 Task: Look for products in the category "Tortillas" from Mission only.
Action: Mouse moved to (29, 103)
Screenshot: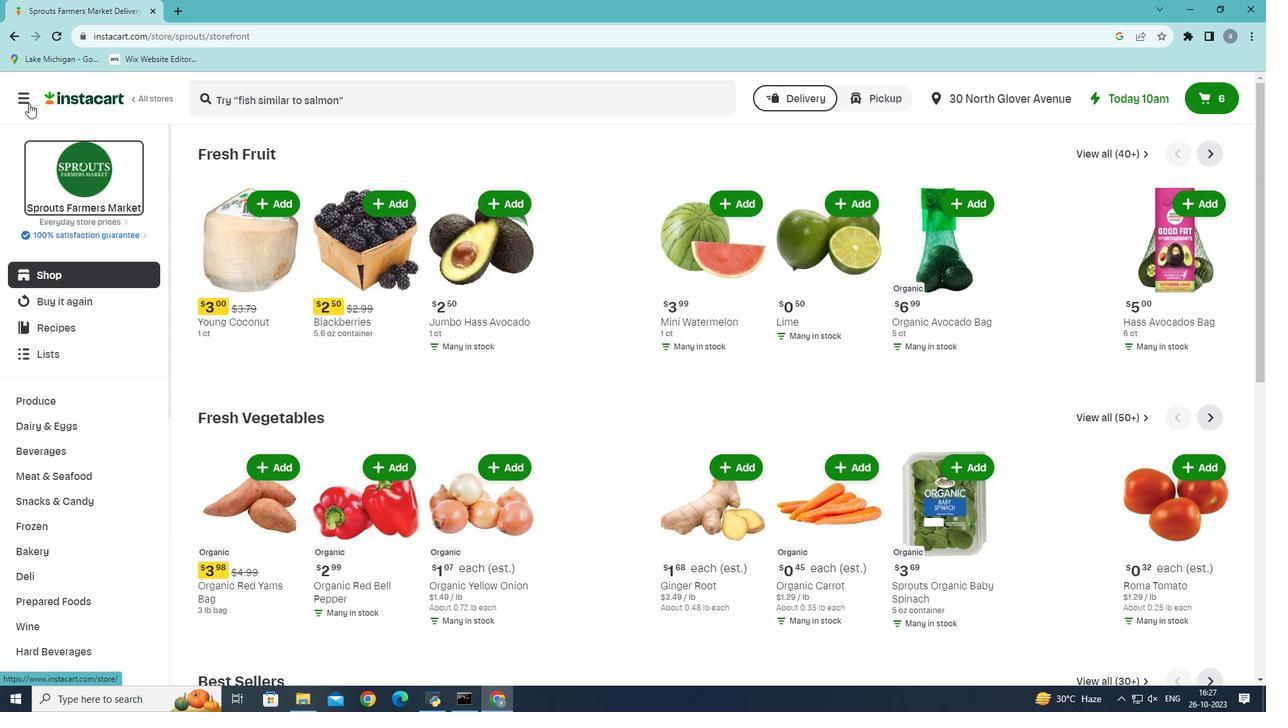 
Action: Mouse pressed left at (29, 103)
Screenshot: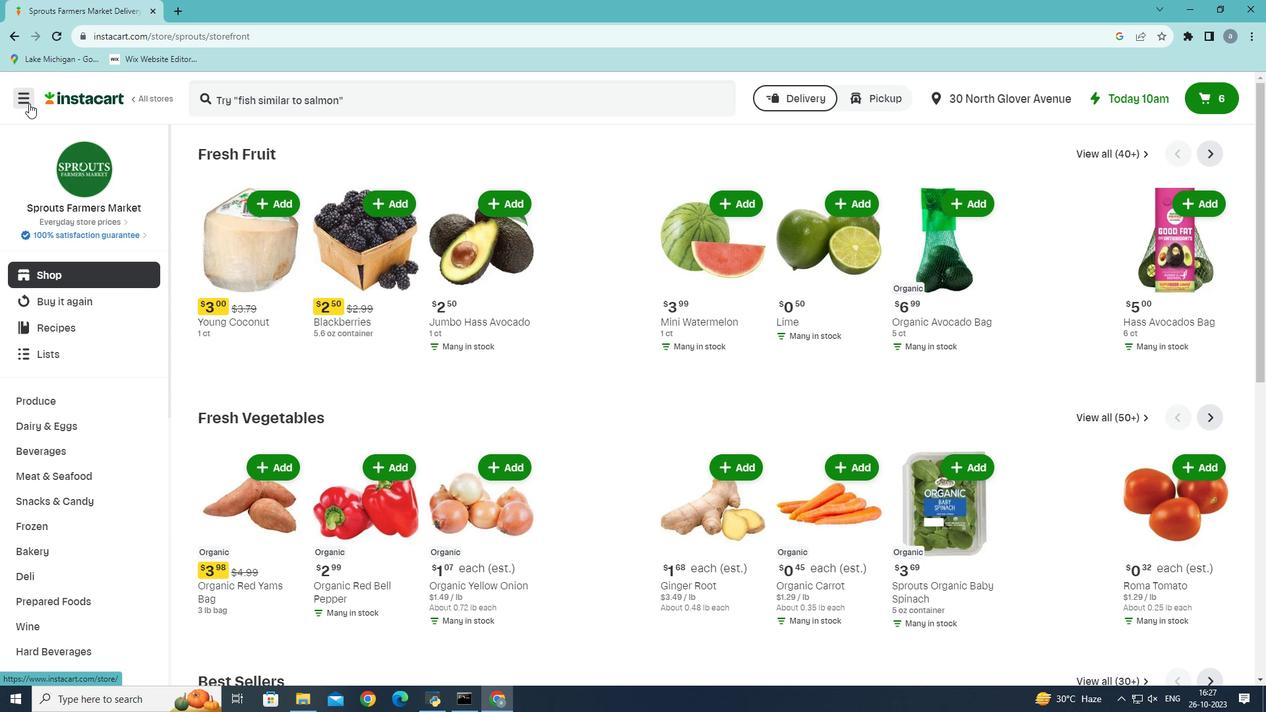 
Action: Mouse moved to (44, 385)
Screenshot: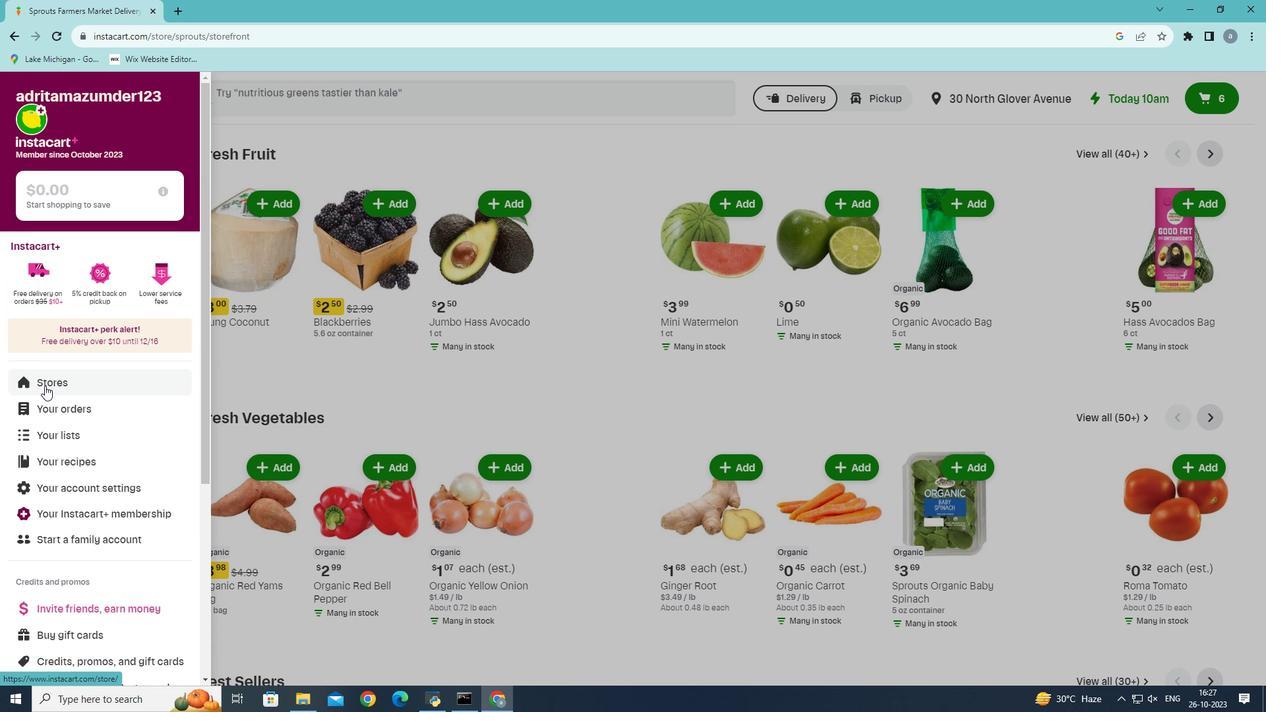 
Action: Mouse pressed left at (44, 385)
Screenshot: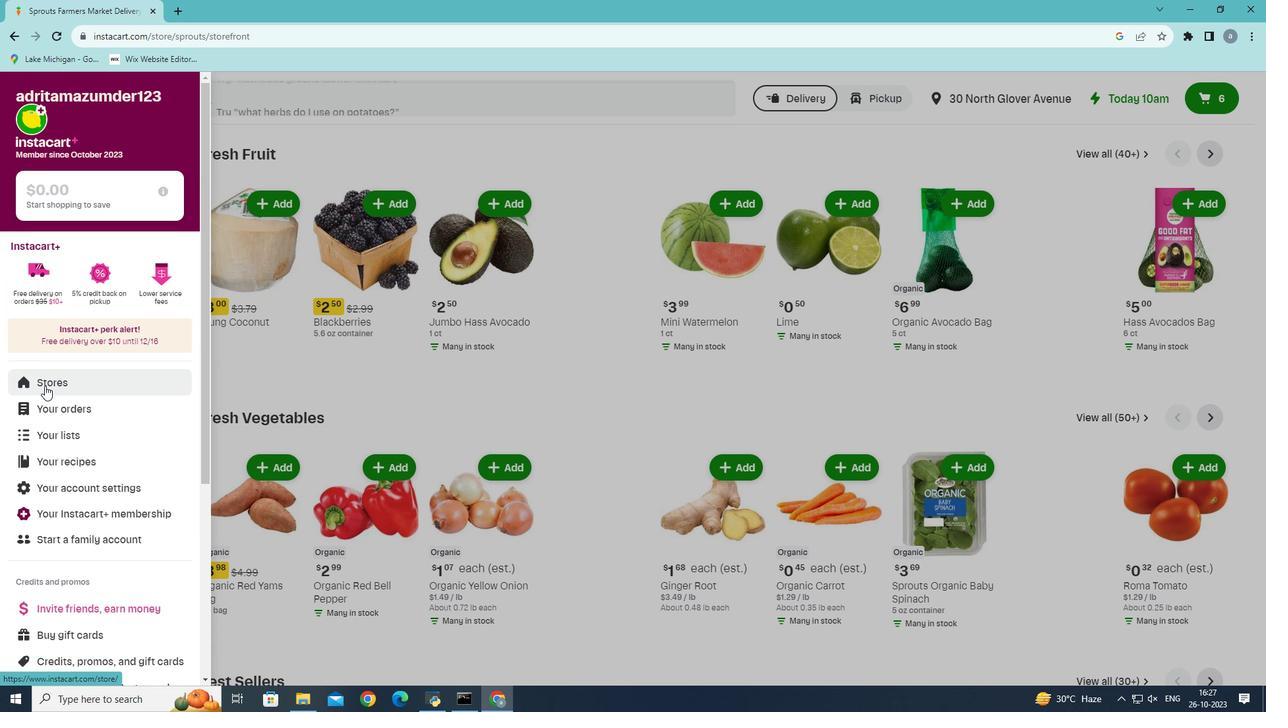 
Action: Mouse moved to (315, 143)
Screenshot: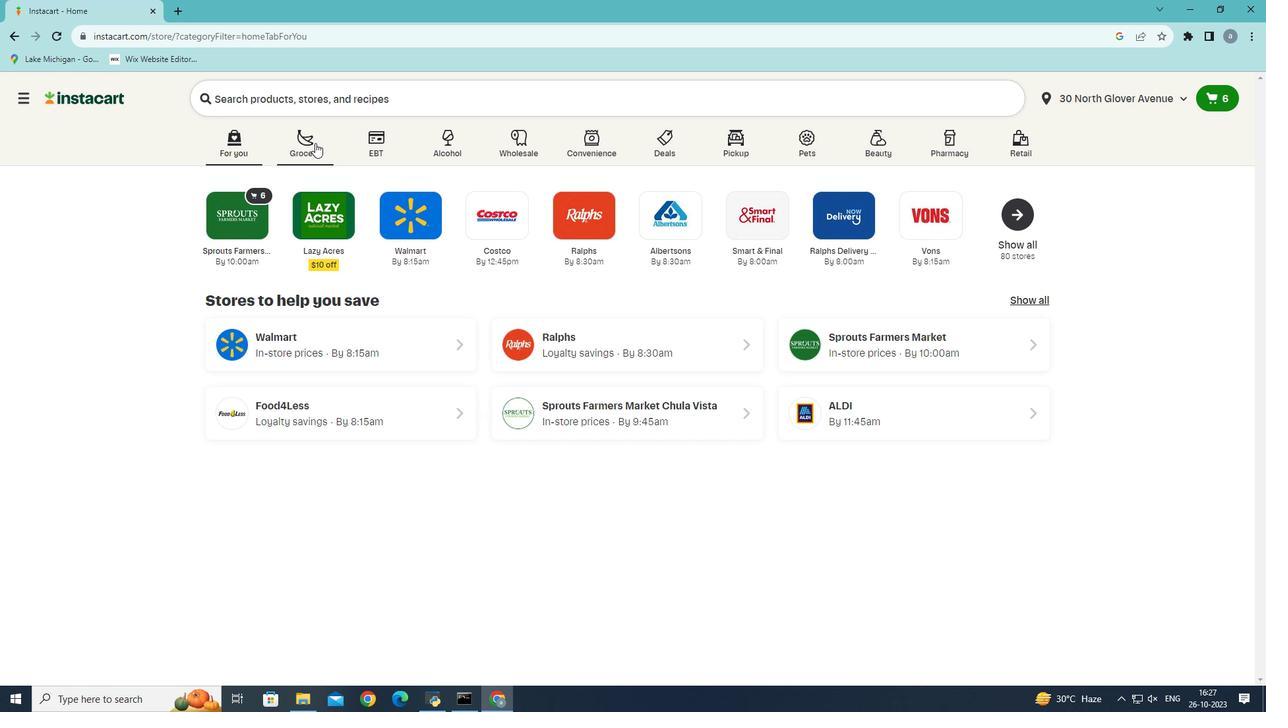 
Action: Mouse pressed left at (315, 143)
Screenshot: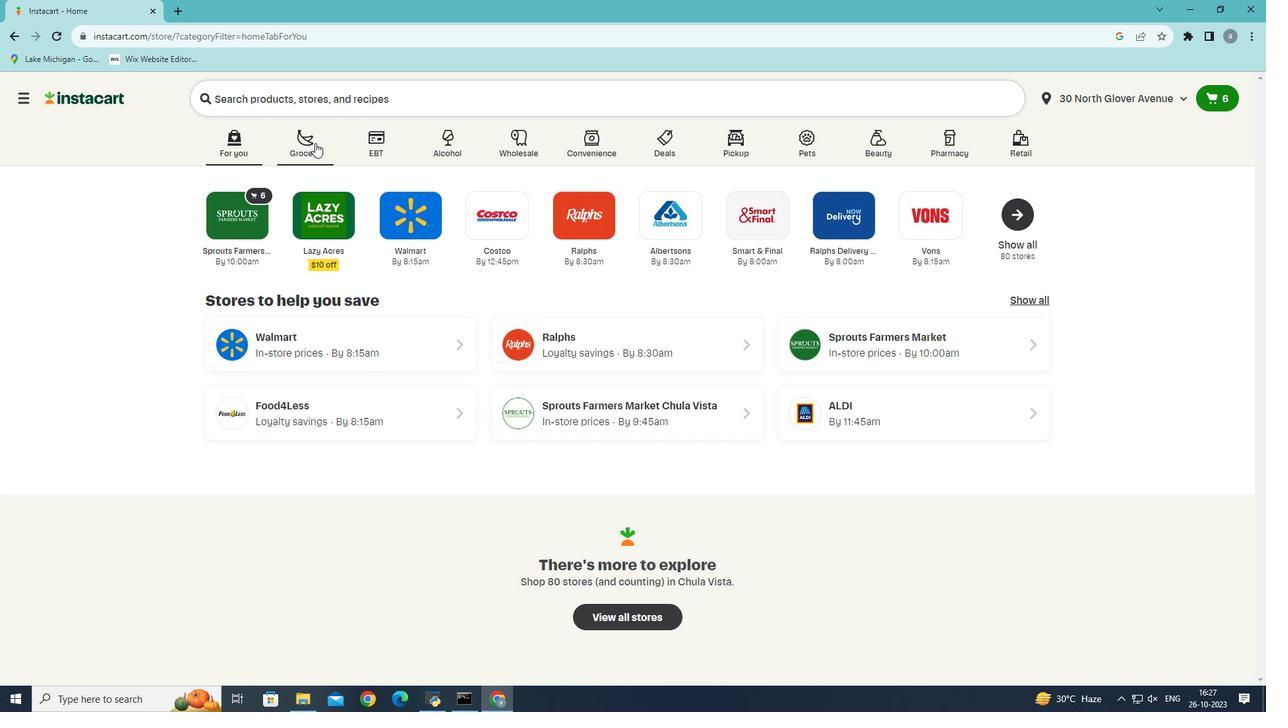 
Action: Mouse moved to (303, 381)
Screenshot: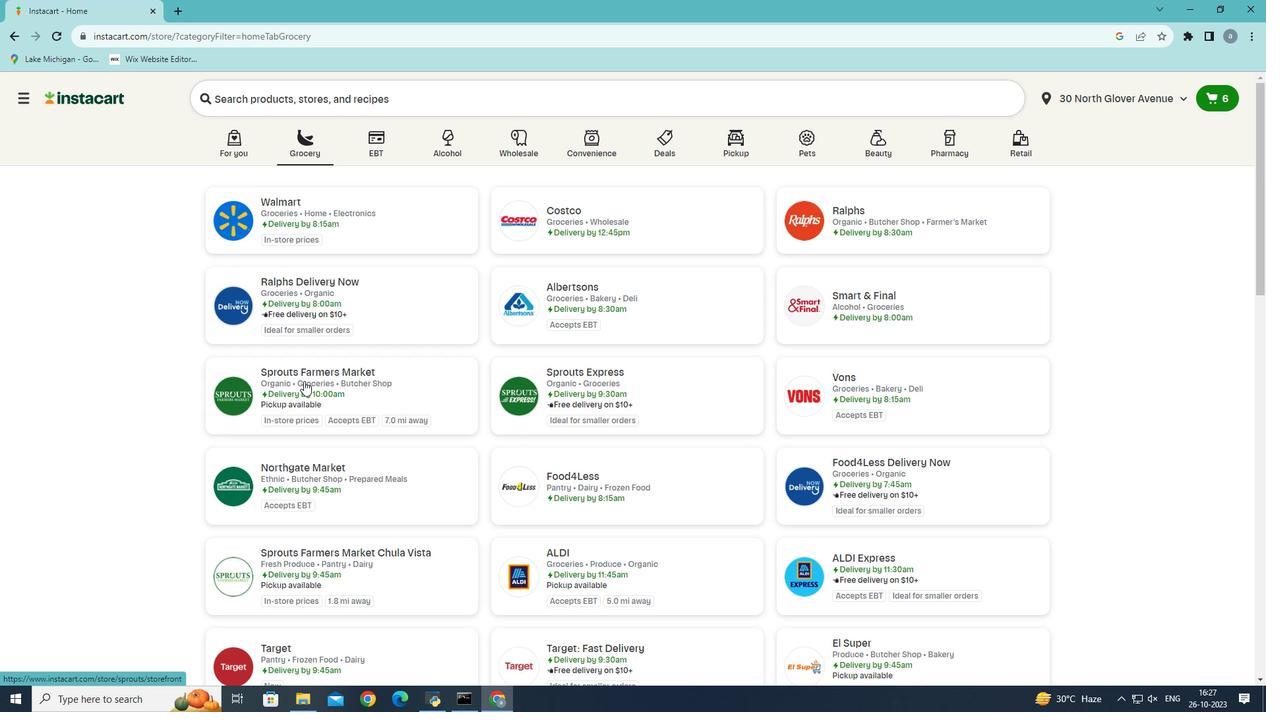 
Action: Mouse pressed left at (303, 381)
Screenshot: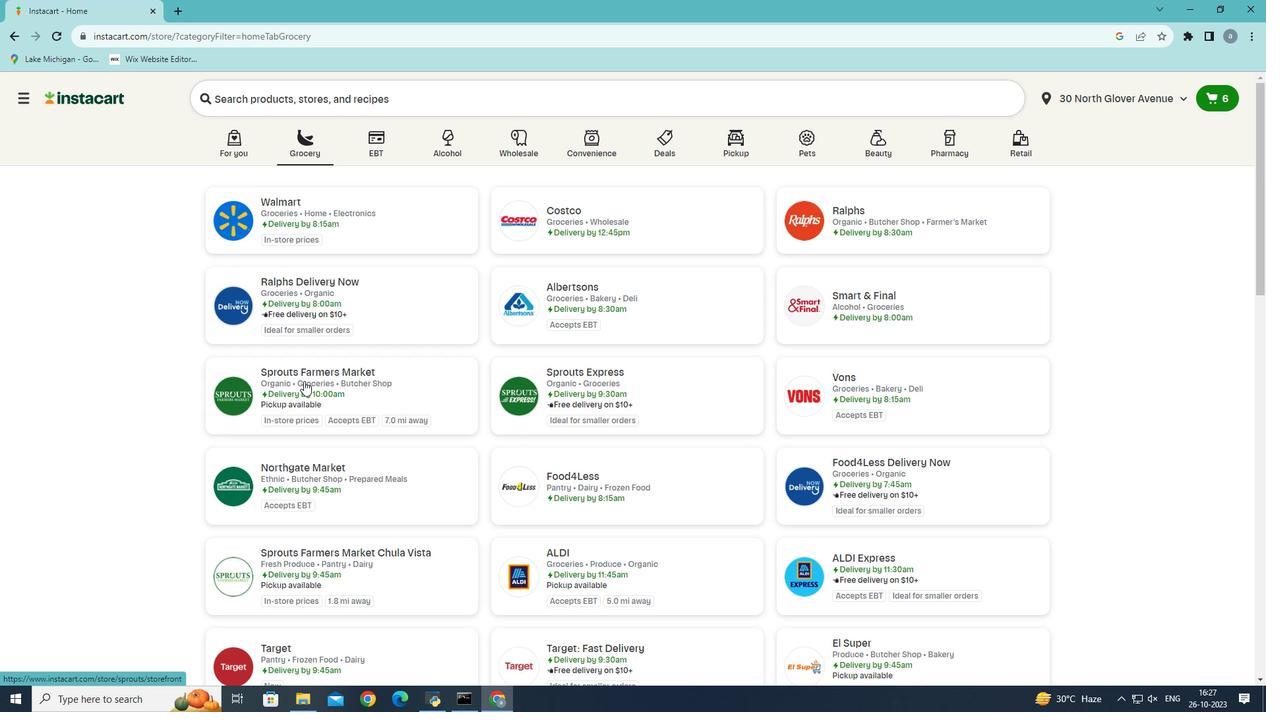 
Action: Mouse moved to (46, 555)
Screenshot: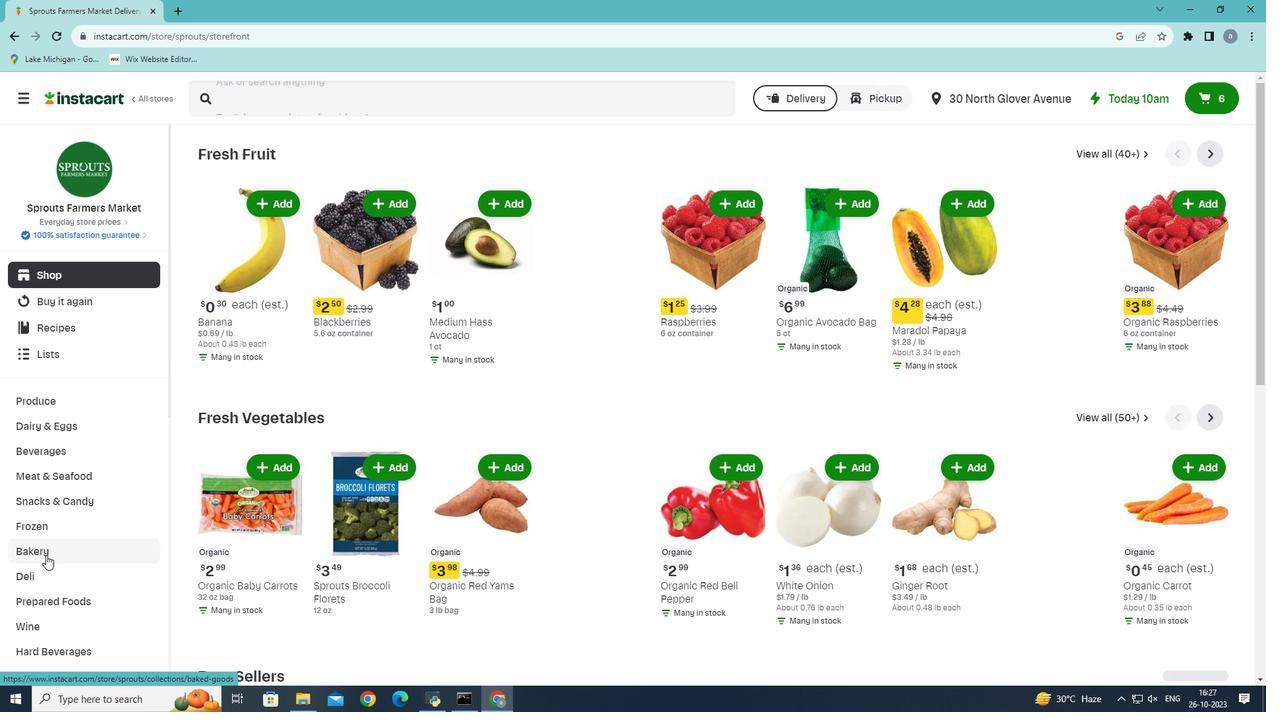 
Action: Mouse pressed left at (46, 555)
Screenshot: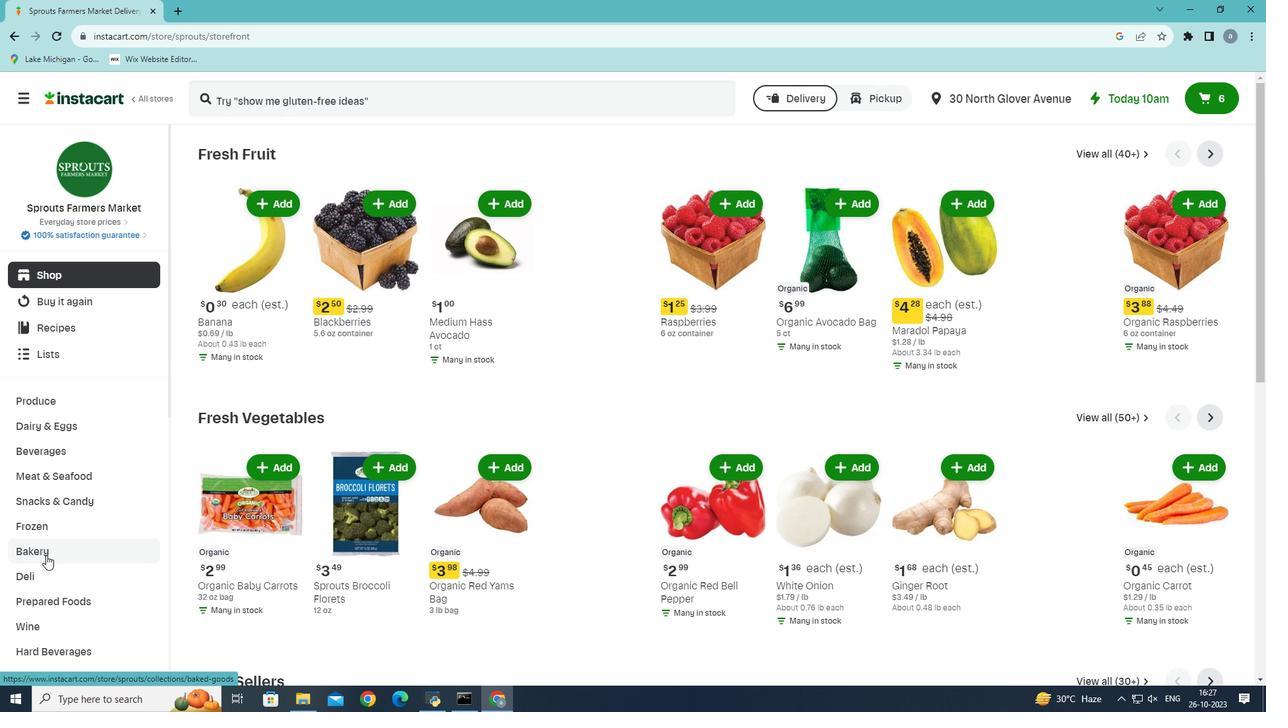 
Action: Mouse moved to (999, 189)
Screenshot: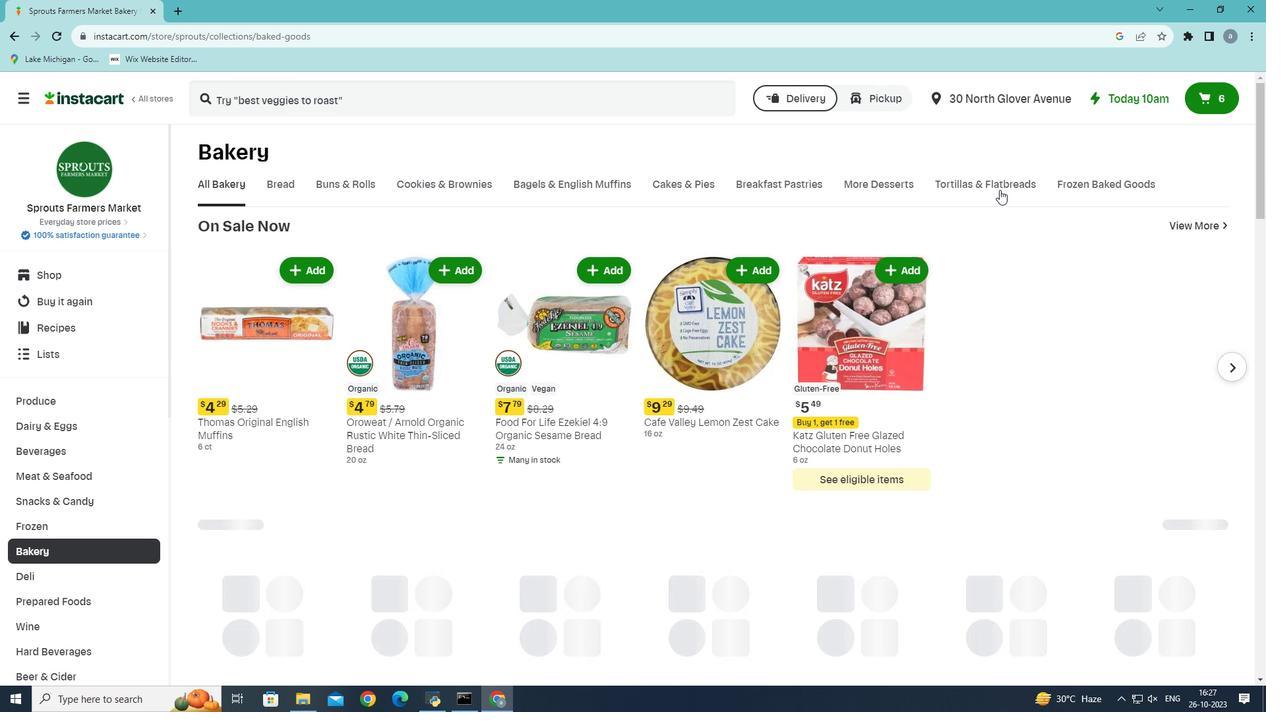 
Action: Mouse pressed left at (999, 189)
Screenshot: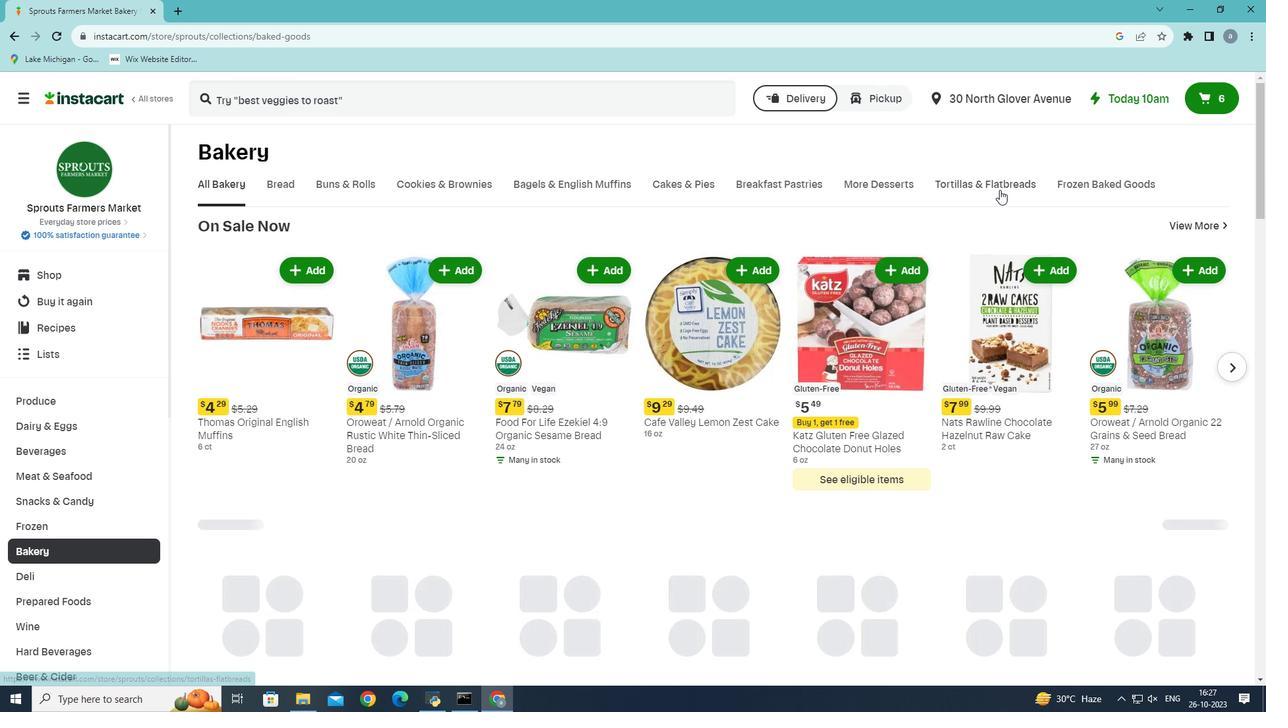 
Action: Mouse moved to (307, 230)
Screenshot: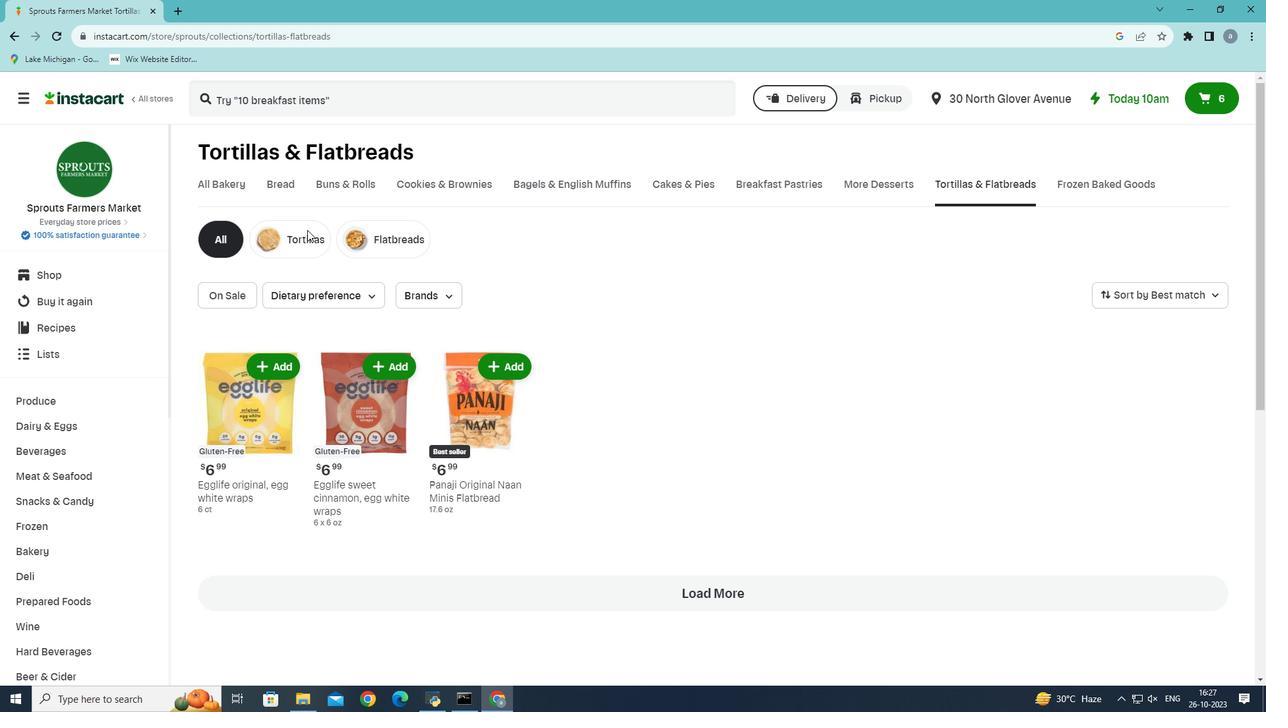 
Action: Mouse pressed left at (307, 230)
Screenshot: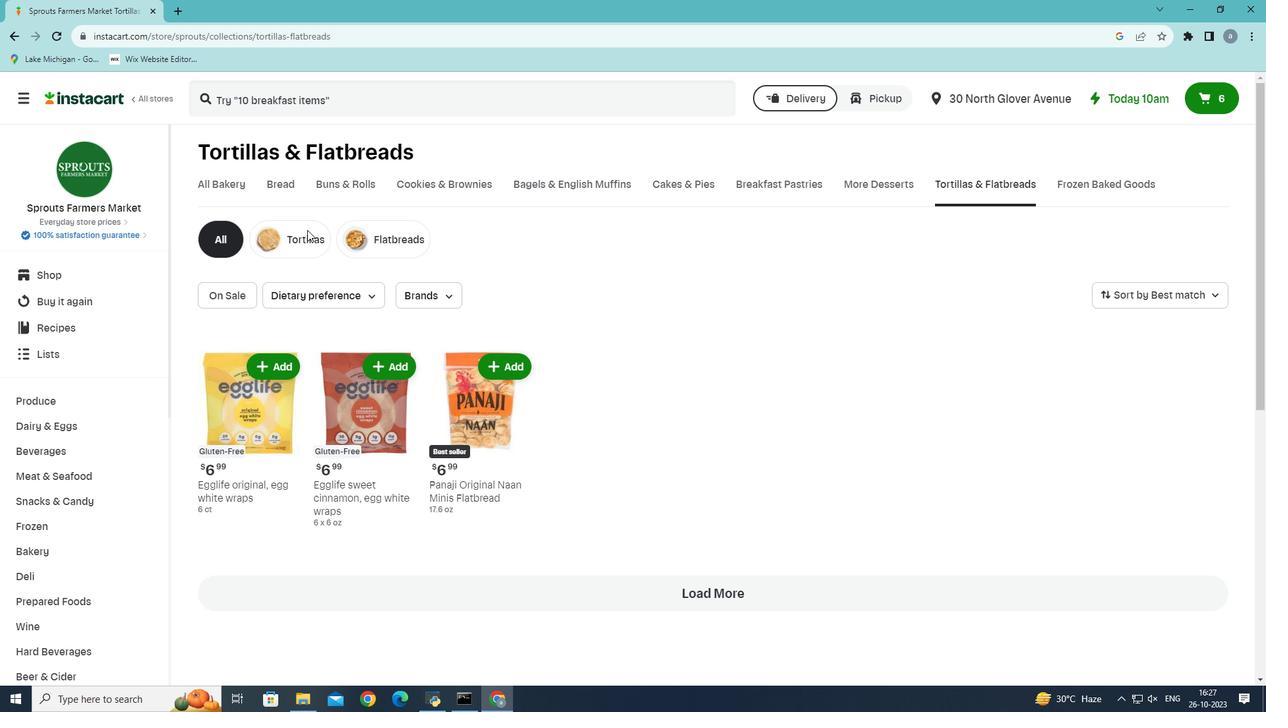 
Action: Mouse moved to (452, 296)
Screenshot: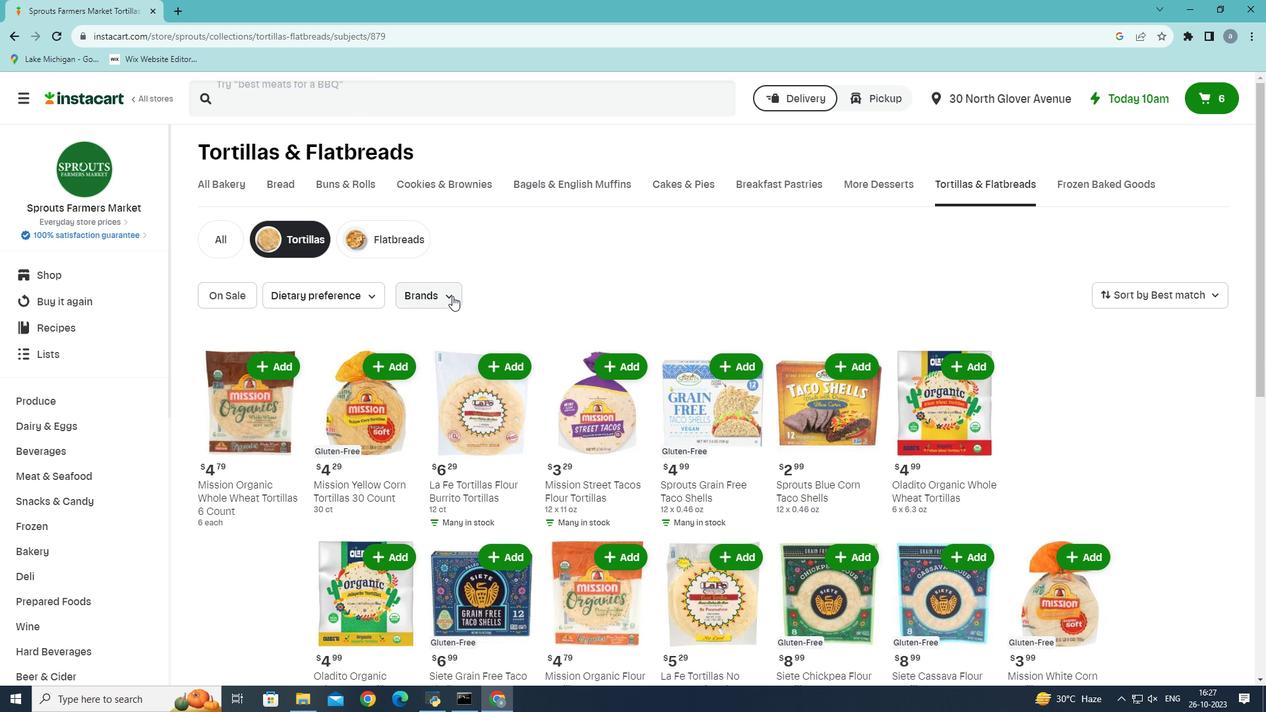 
Action: Mouse pressed left at (452, 296)
Screenshot: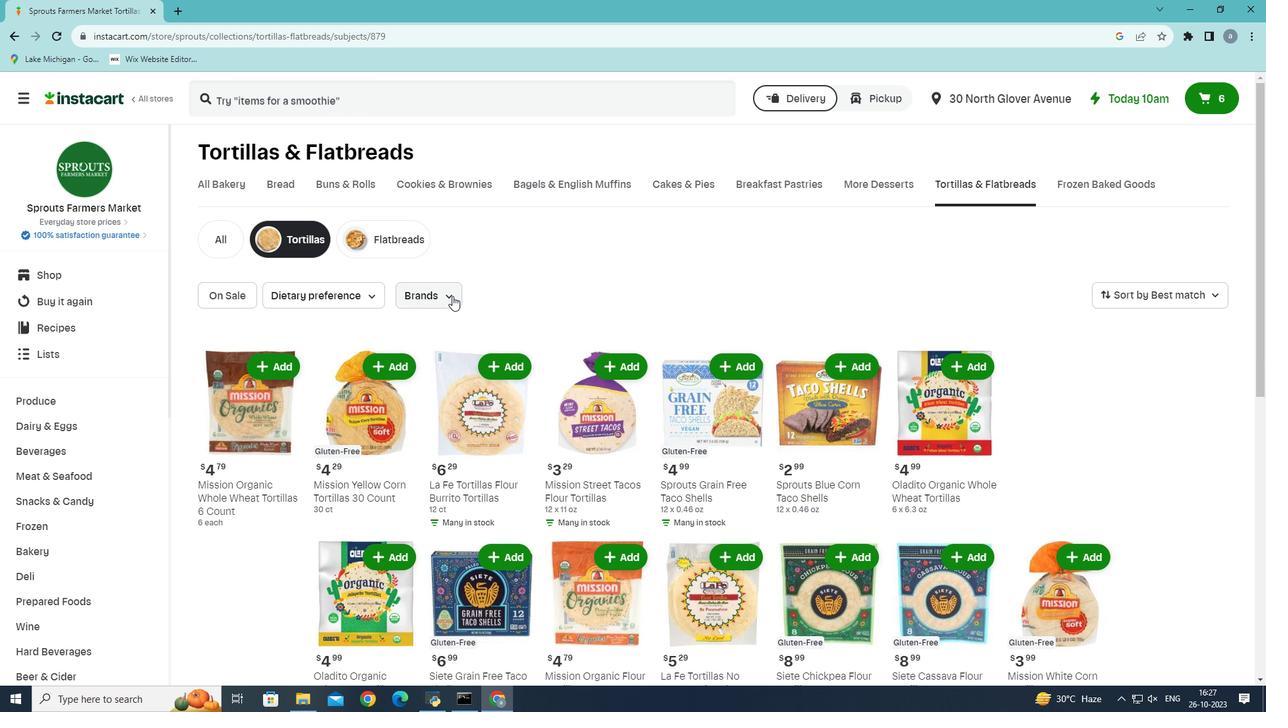 
Action: Mouse moved to (449, 394)
Screenshot: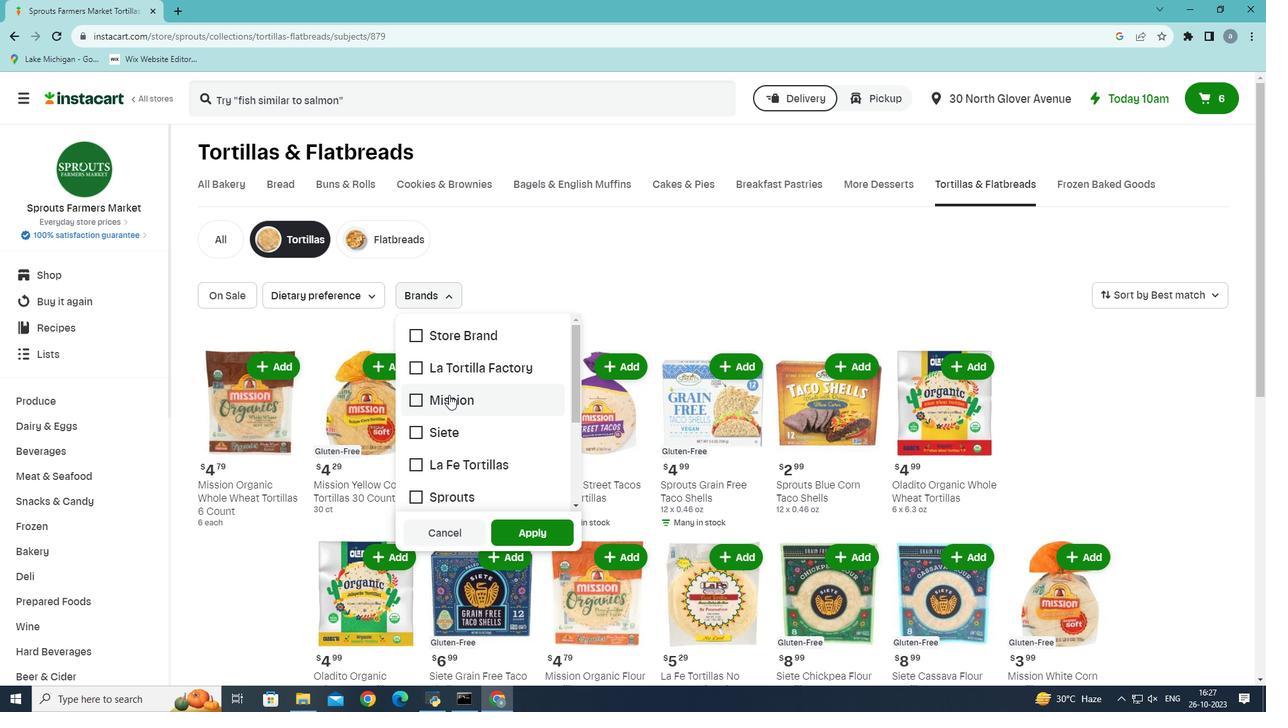 
Action: Mouse pressed left at (449, 394)
Screenshot: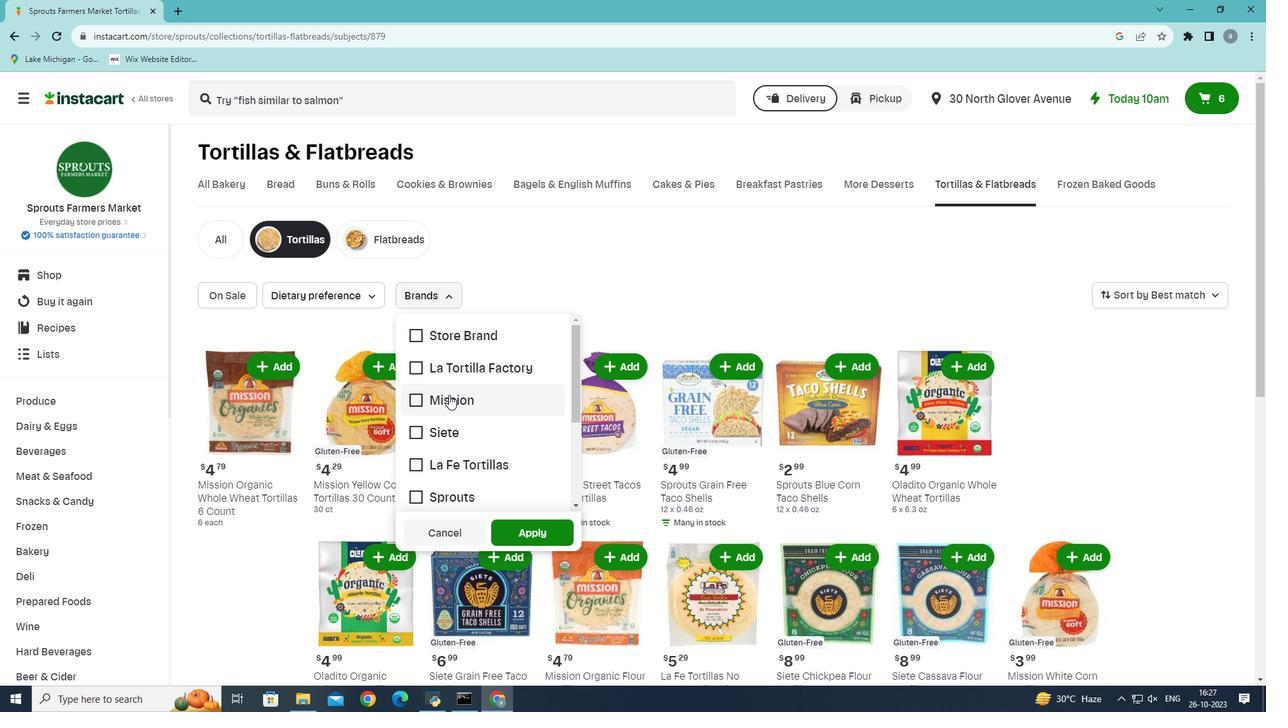 
Action: Mouse moved to (533, 530)
Screenshot: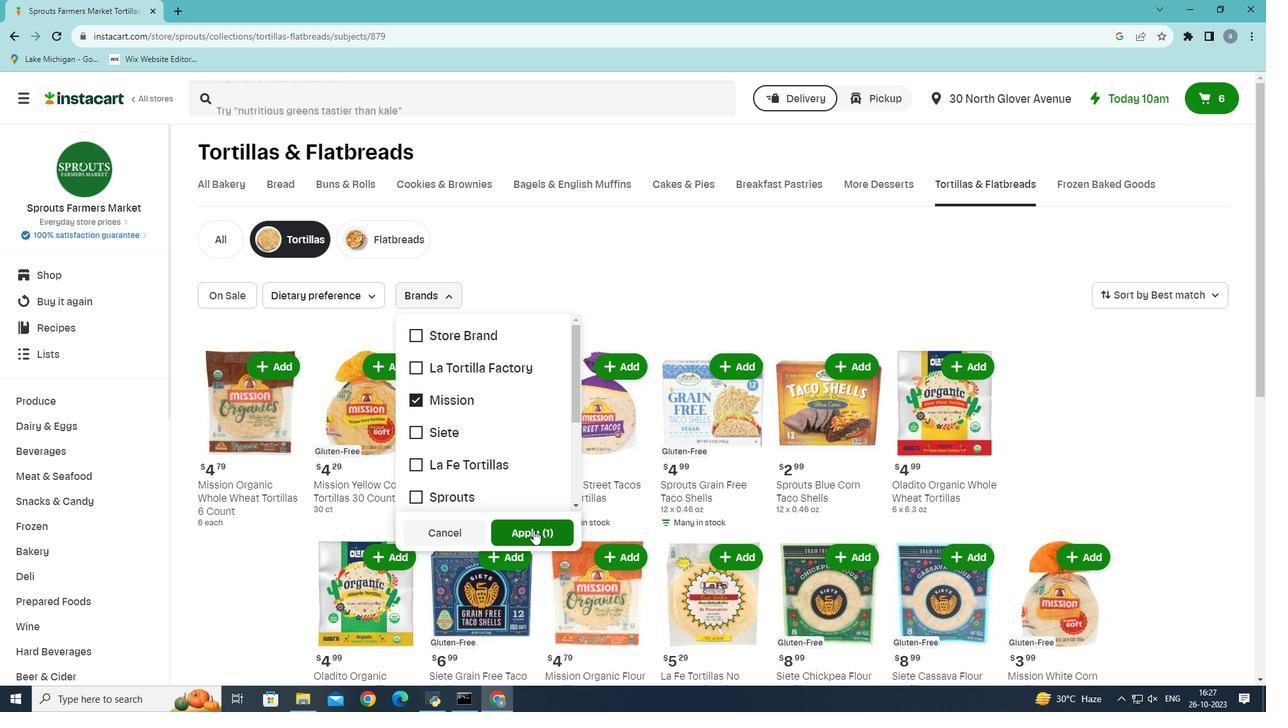 
Action: Mouse pressed left at (533, 530)
Screenshot: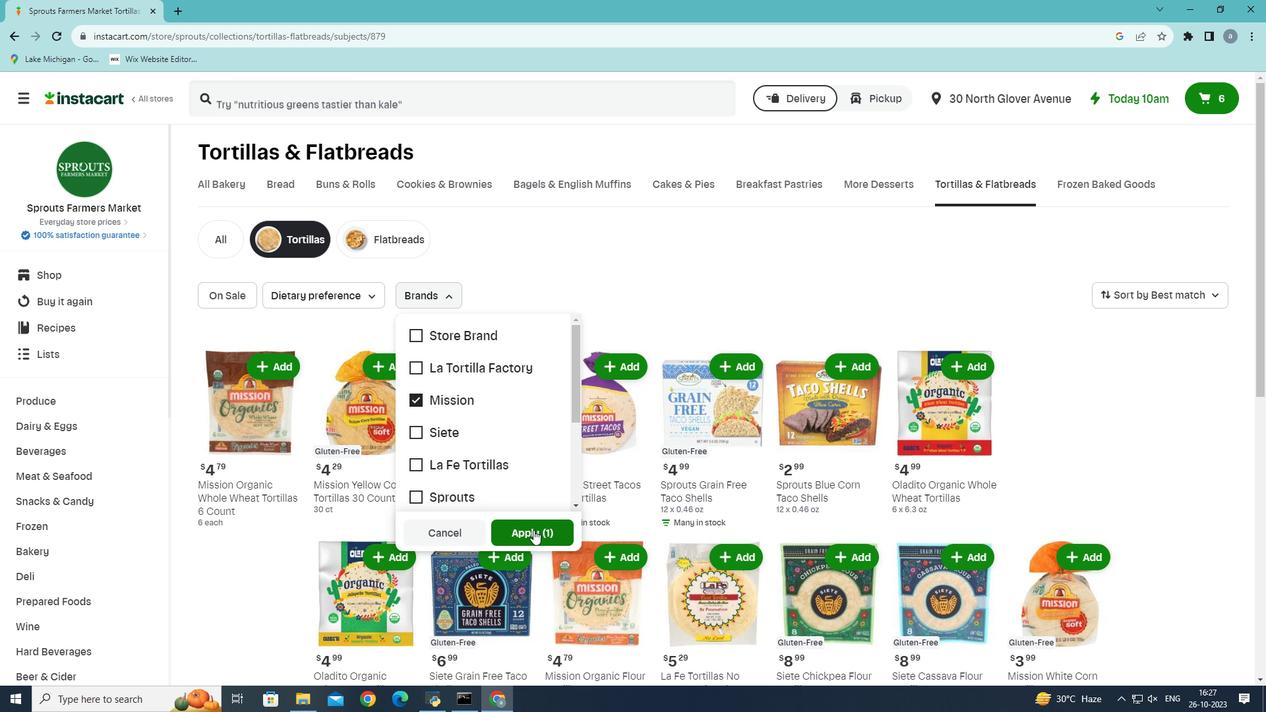 
Action: Mouse moved to (511, 507)
Screenshot: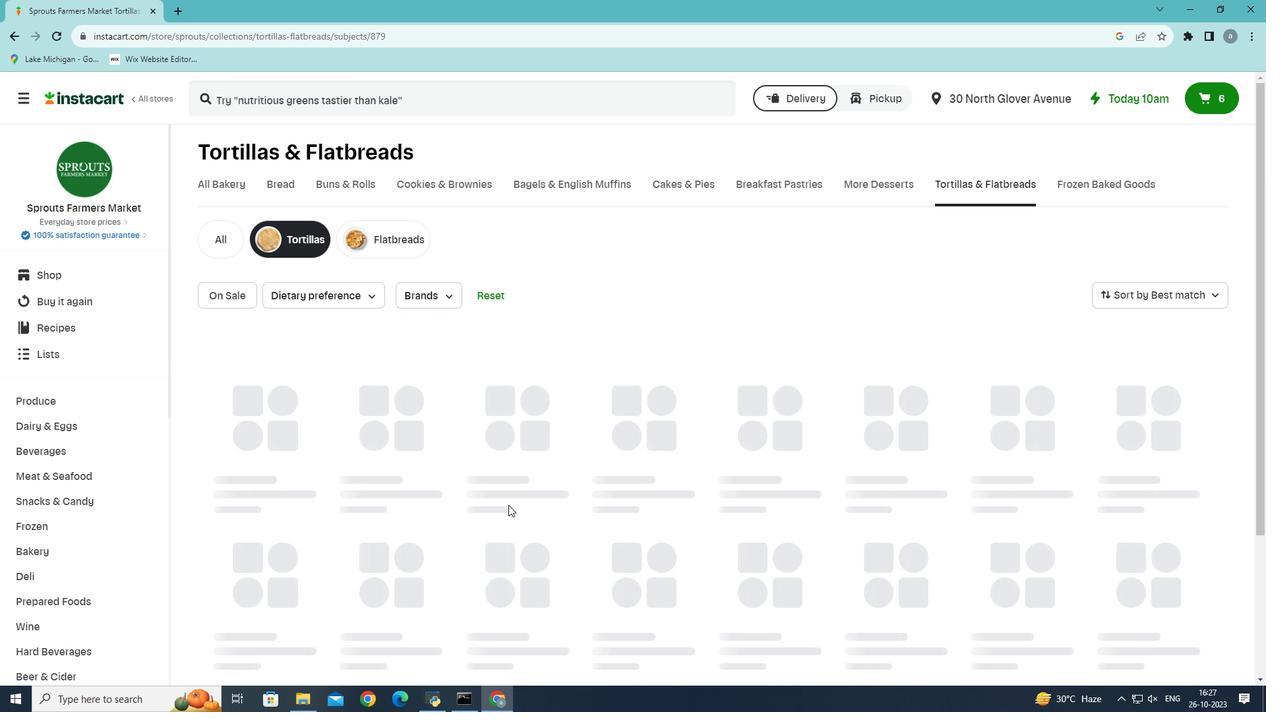 
